 Task: Select the on in the tab completion.
Action: Mouse moved to (140, 630)
Screenshot: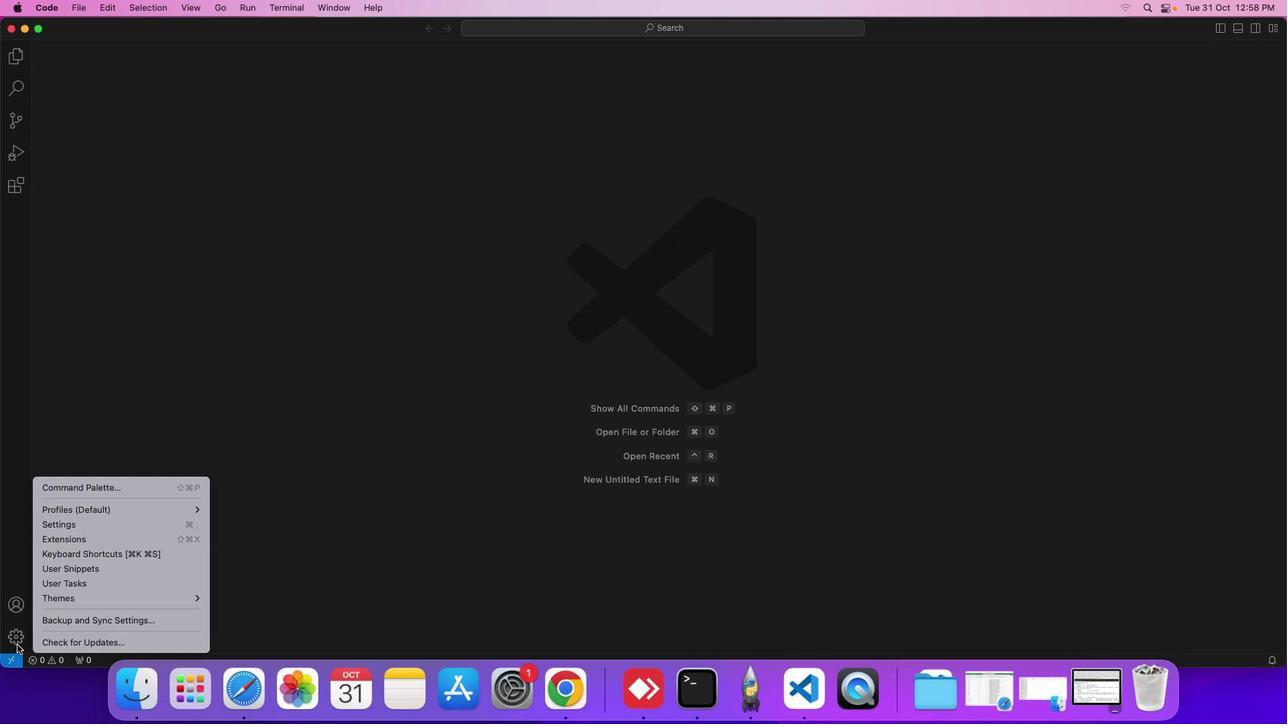 
Action: Mouse pressed left at (140, 630)
Screenshot: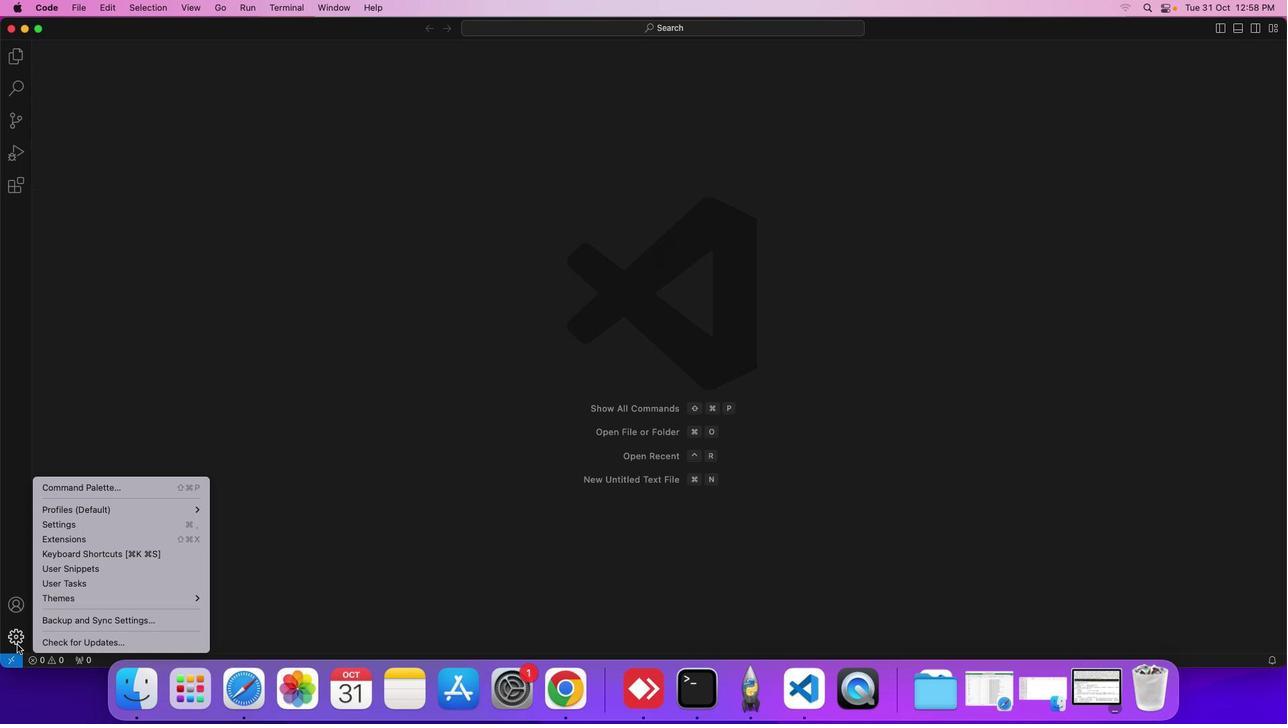 
Action: Mouse moved to (178, 537)
Screenshot: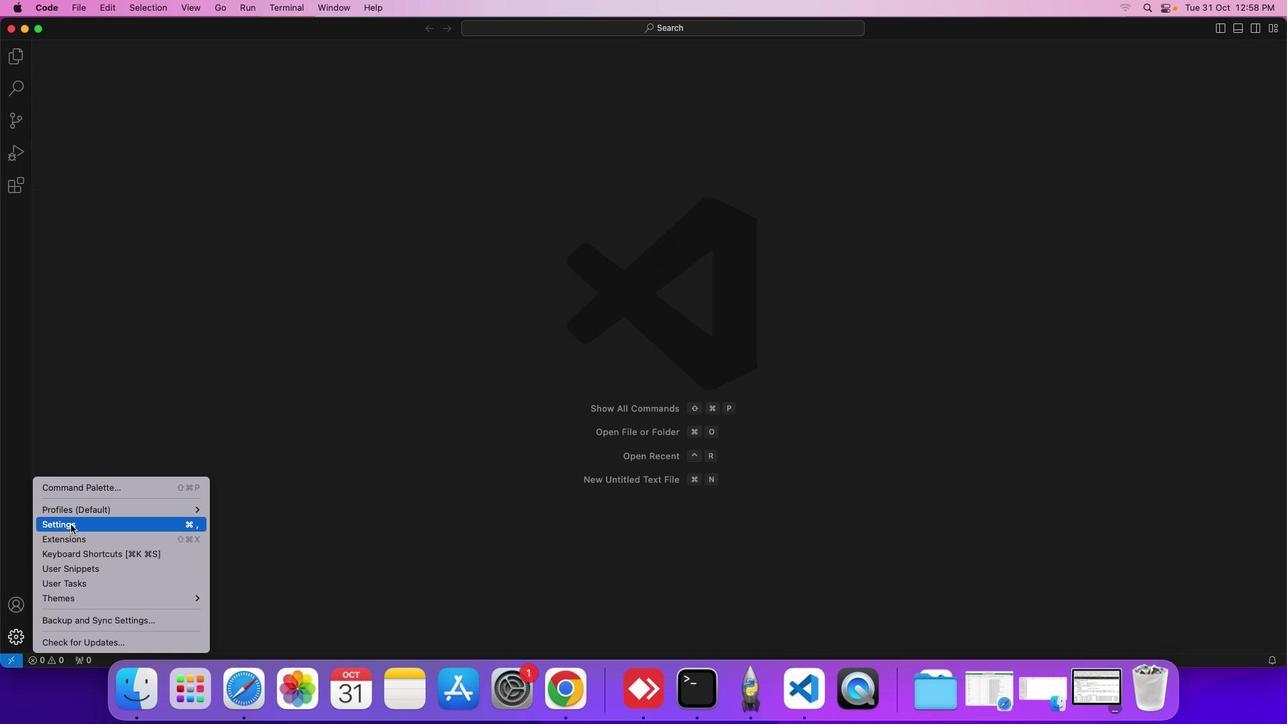 
Action: Mouse pressed left at (178, 537)
Screenshot: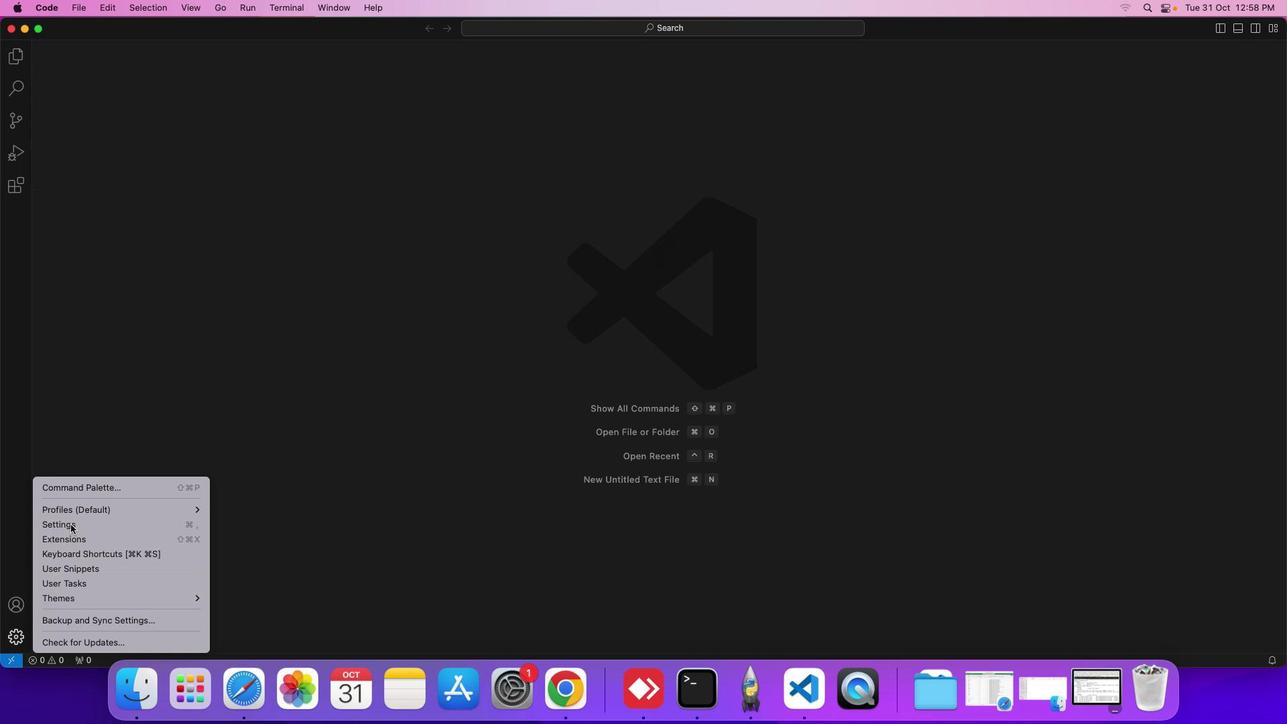 
Action: Mouse moved to (523, 614)
Screenshot: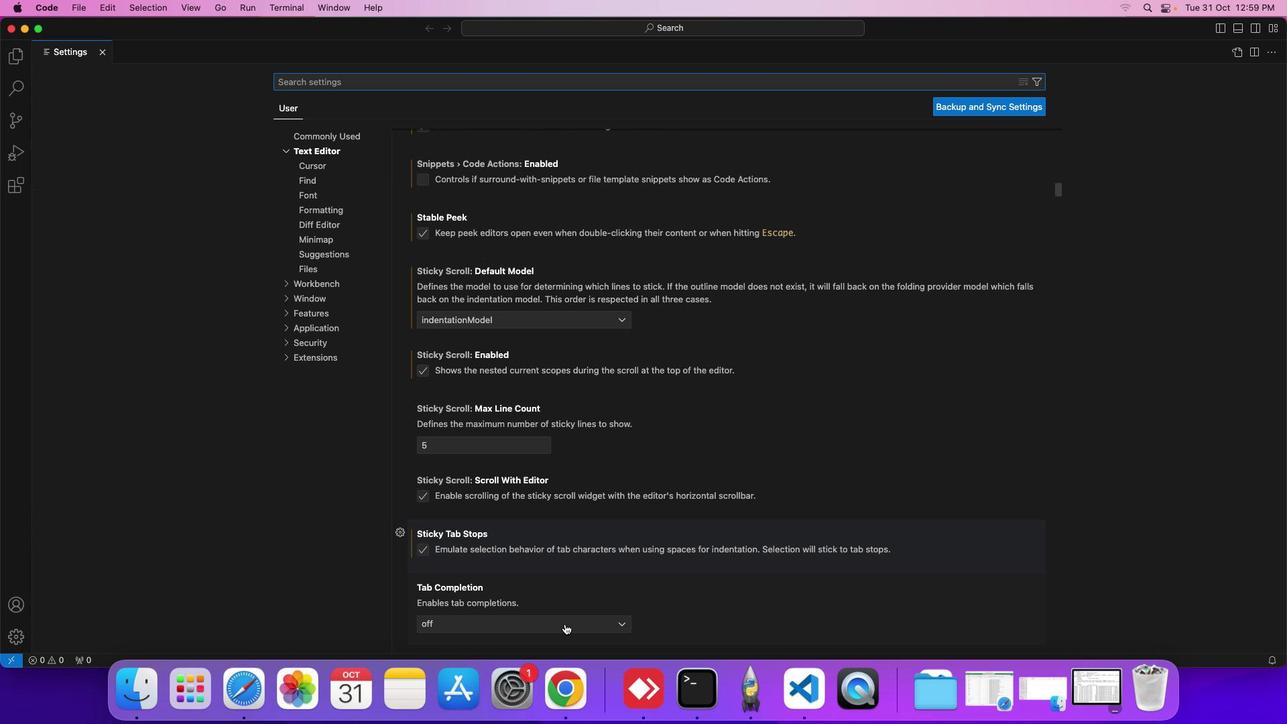 
Action: Mouse pressed left at (523, 614)
Screenshot: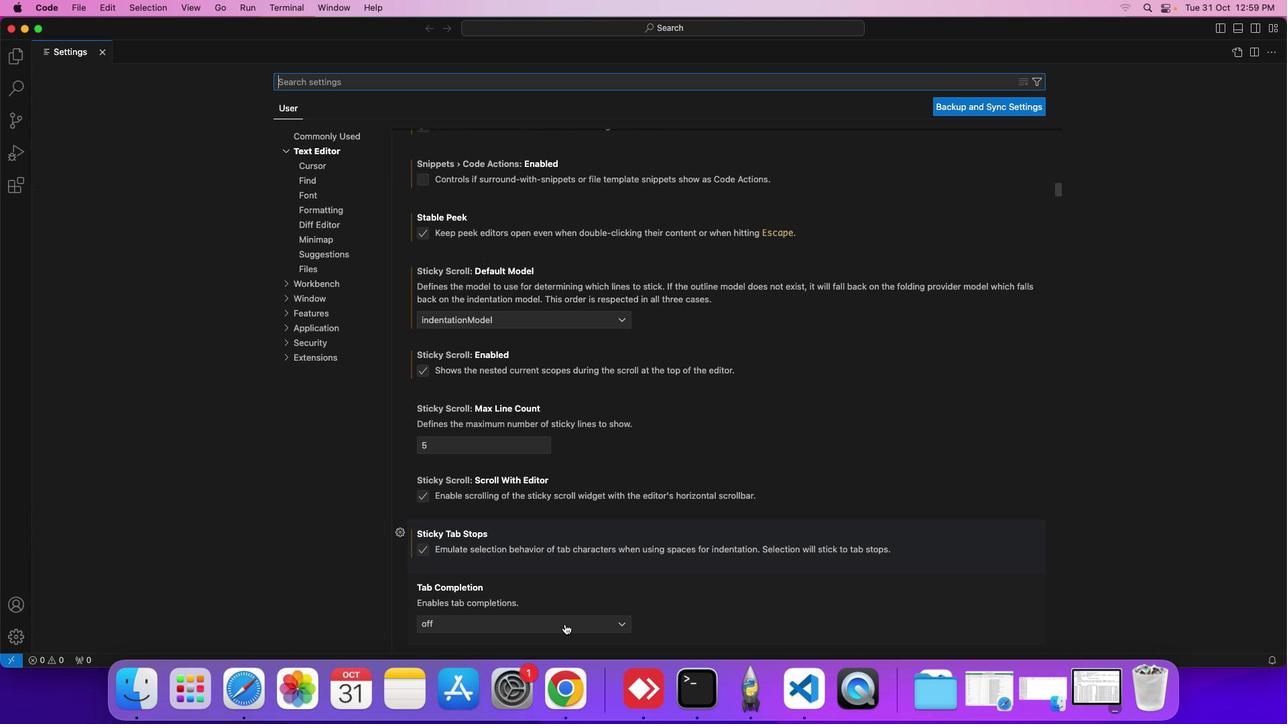 
Action: Mouse moved to (449, 578)
Screenshot: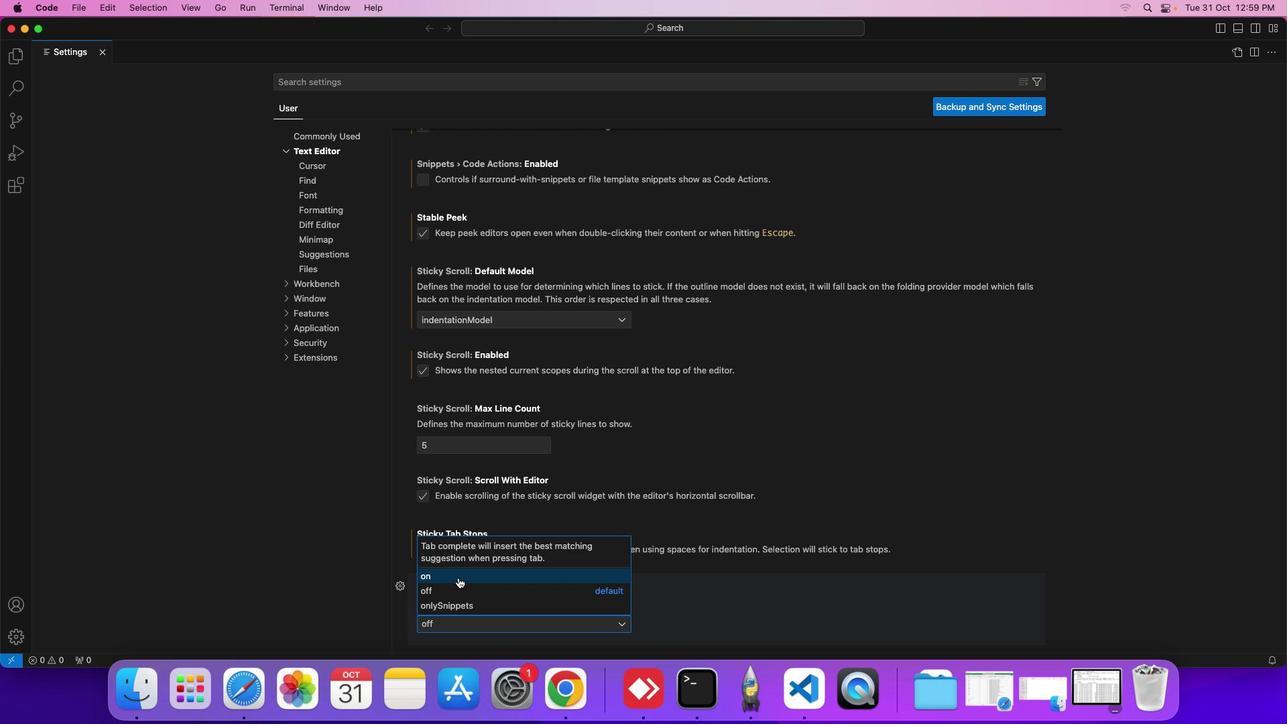 
Action: Mouse pressed left at (449, 578)
Screenshot: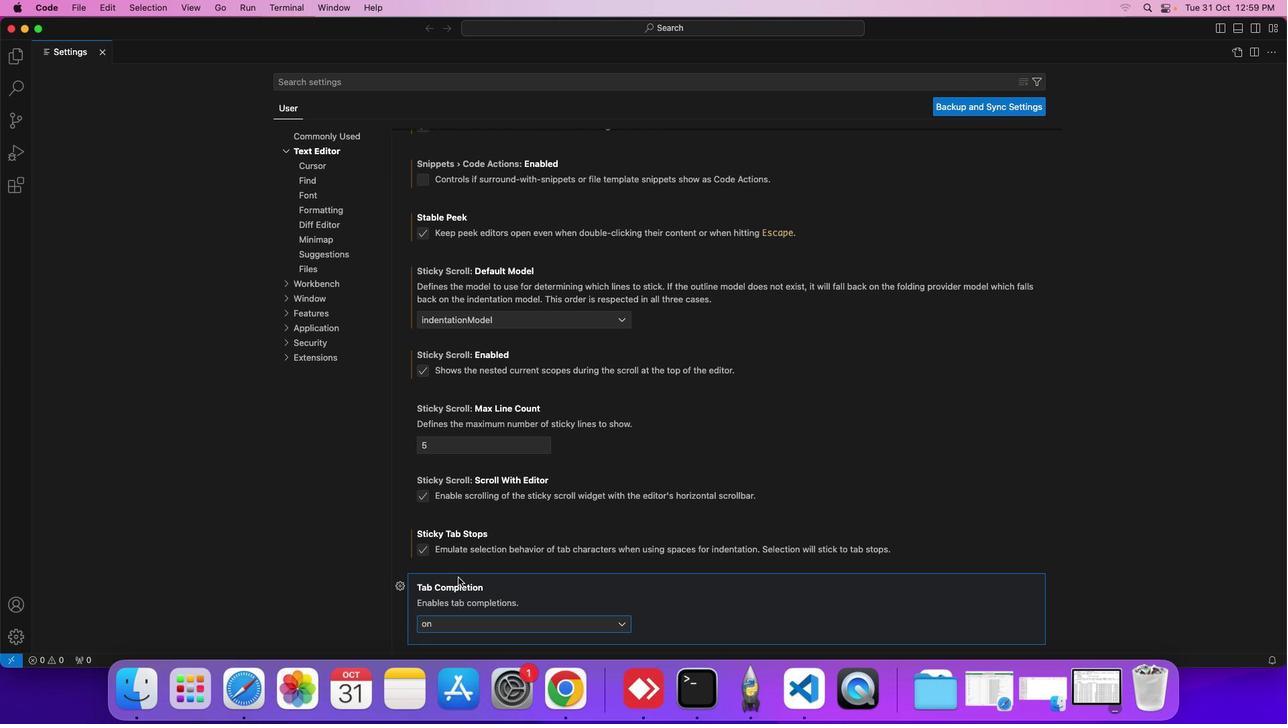 
Action: Mouse moved to (715, 437)
Screenshot: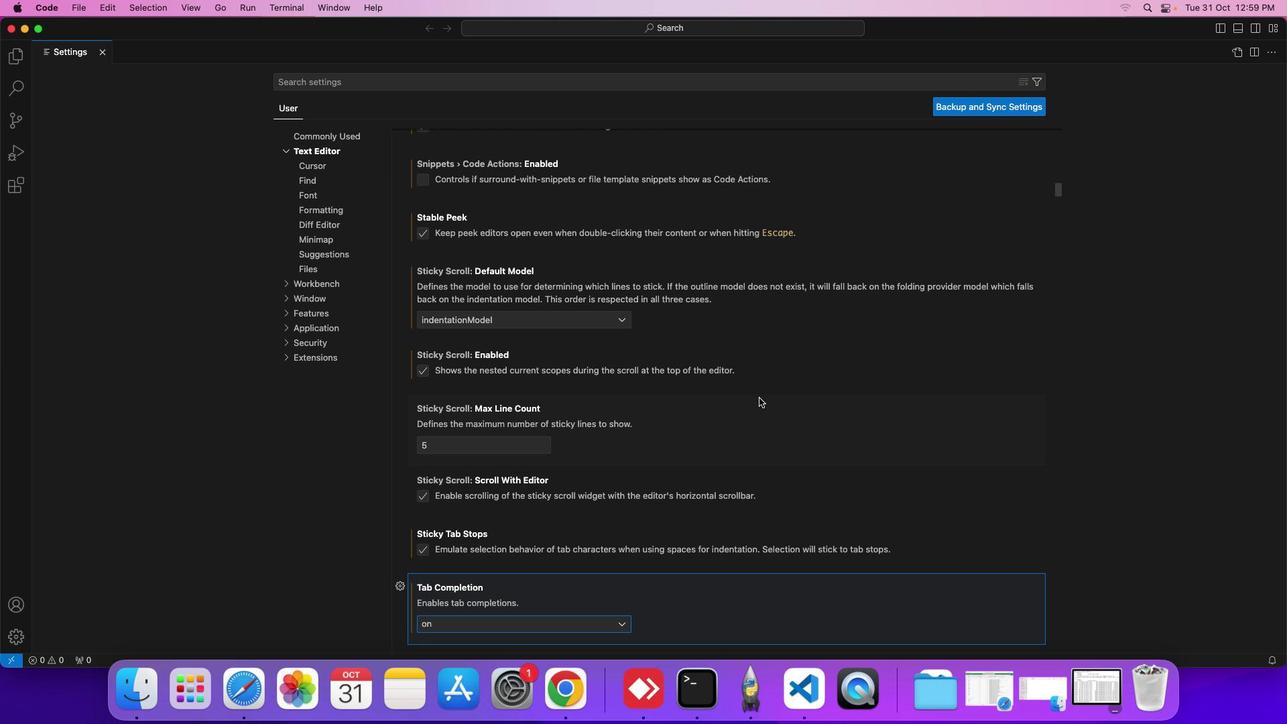 
